 Task: Create a due date automation trigger when advanced on, 2 hours after a card is due add basic without any labels.
Action: Mouse moved to (1059, 80)
Screenshot: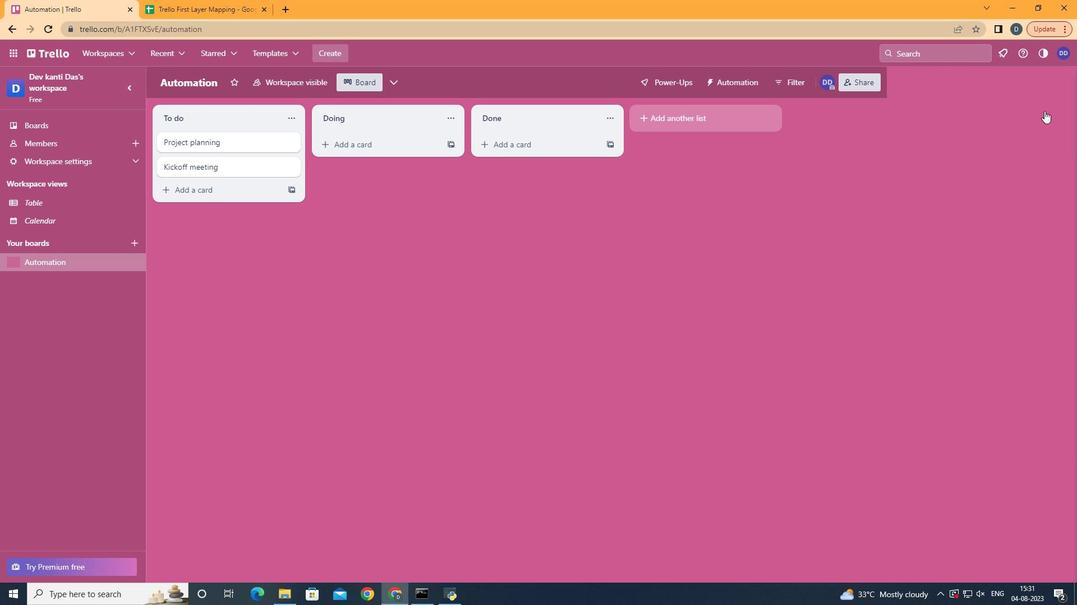 
Action: Mouse pressed left at (1059, 80)
Screenshot: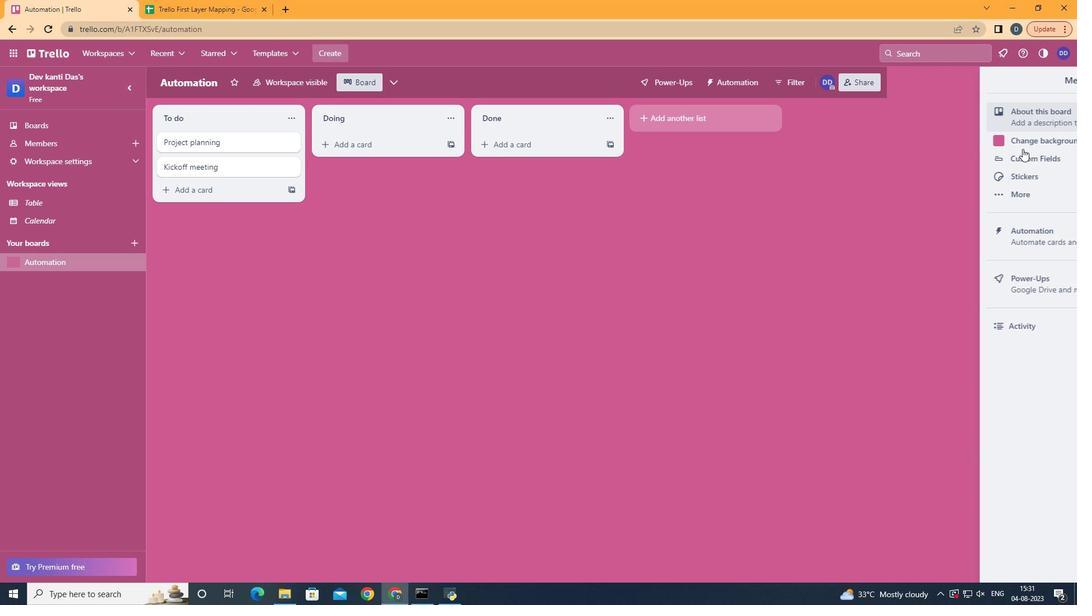 
Action: Mouse moved to (952, 247)
Screenshot: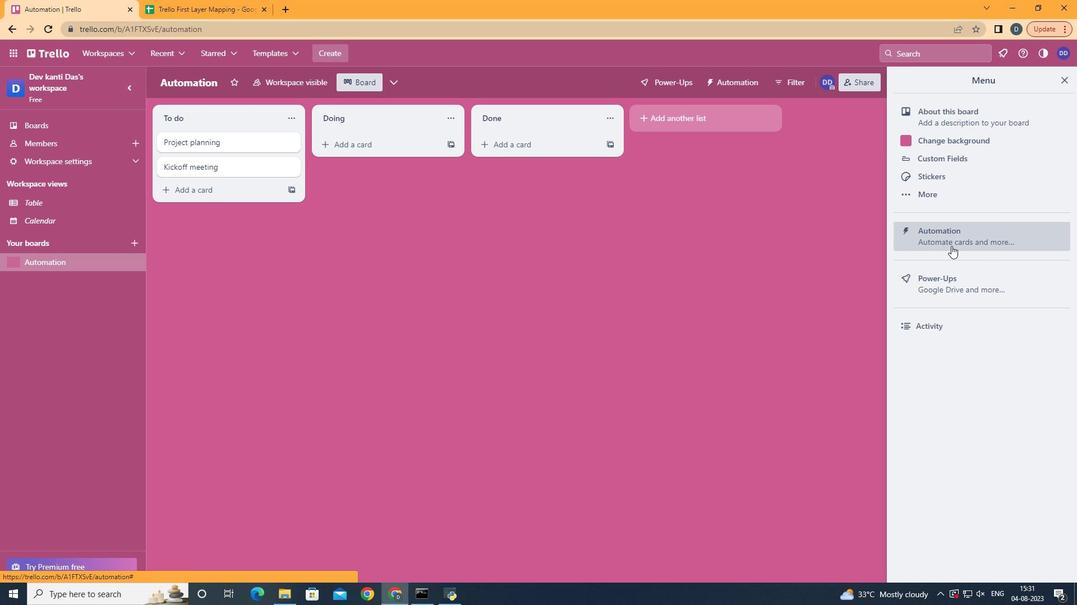 
Action: Mouse pressed left at (952, 247)
Screenshot: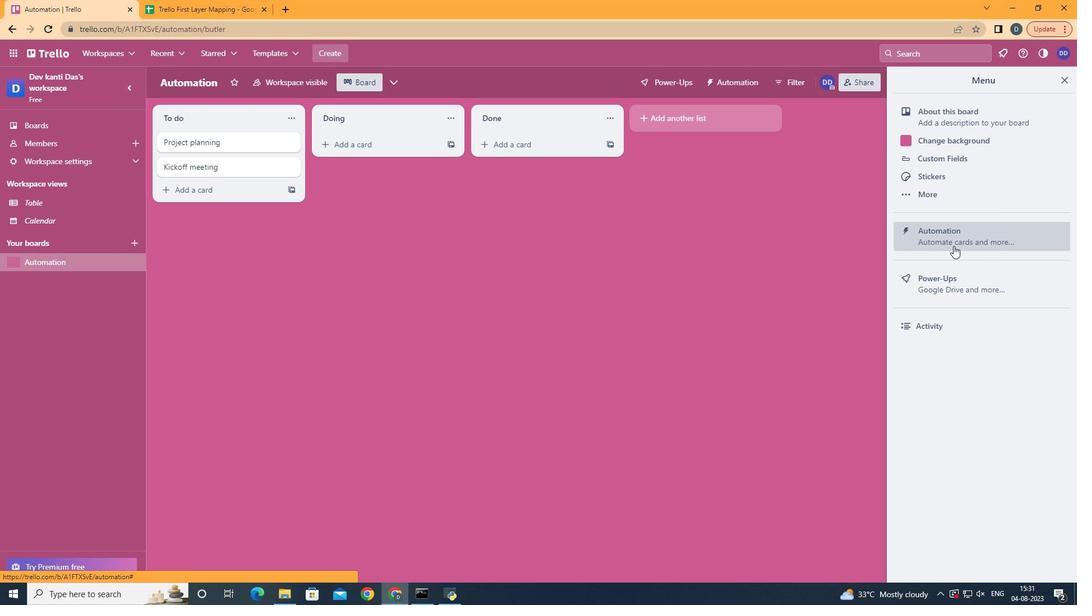 
Action: Mouse moved to (231, 231)
Screenshot: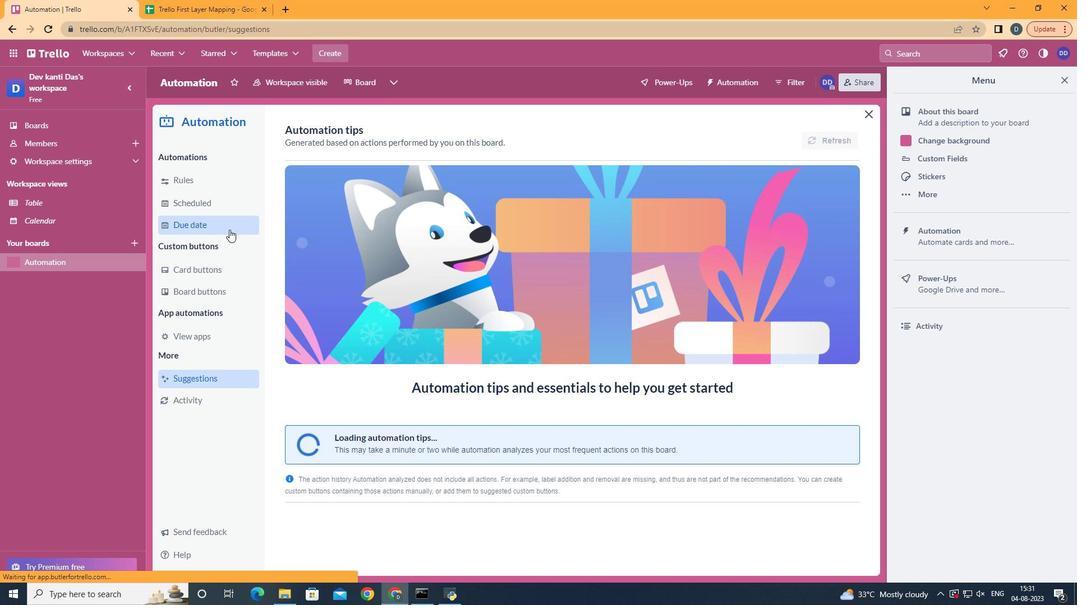
Action: Mouse pressed left at (231, 231)
Screenshot: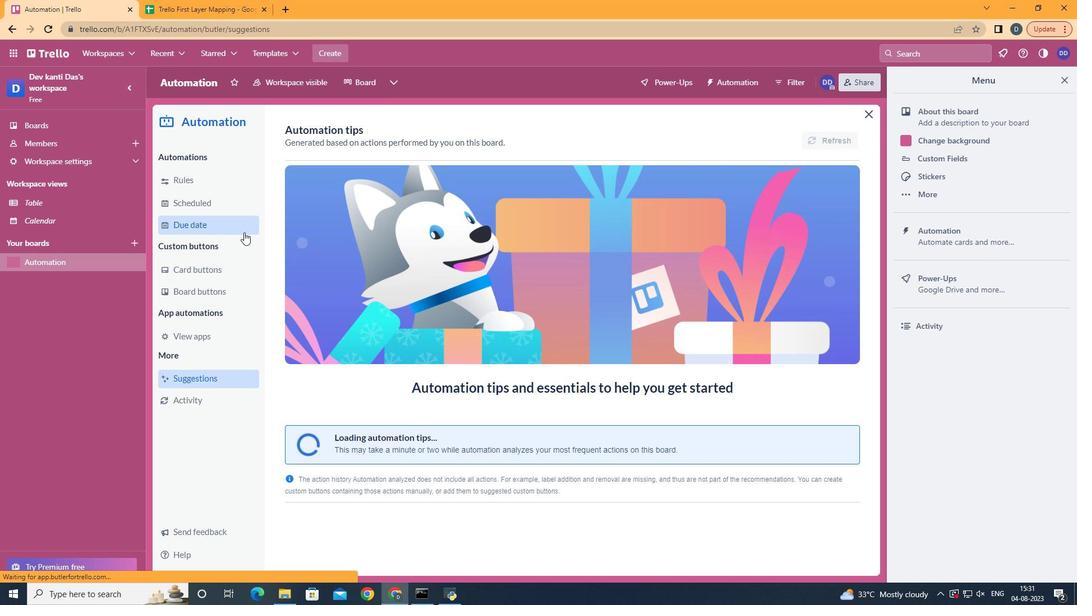
Action: Mouse moved to (803, 132)
Screenshot: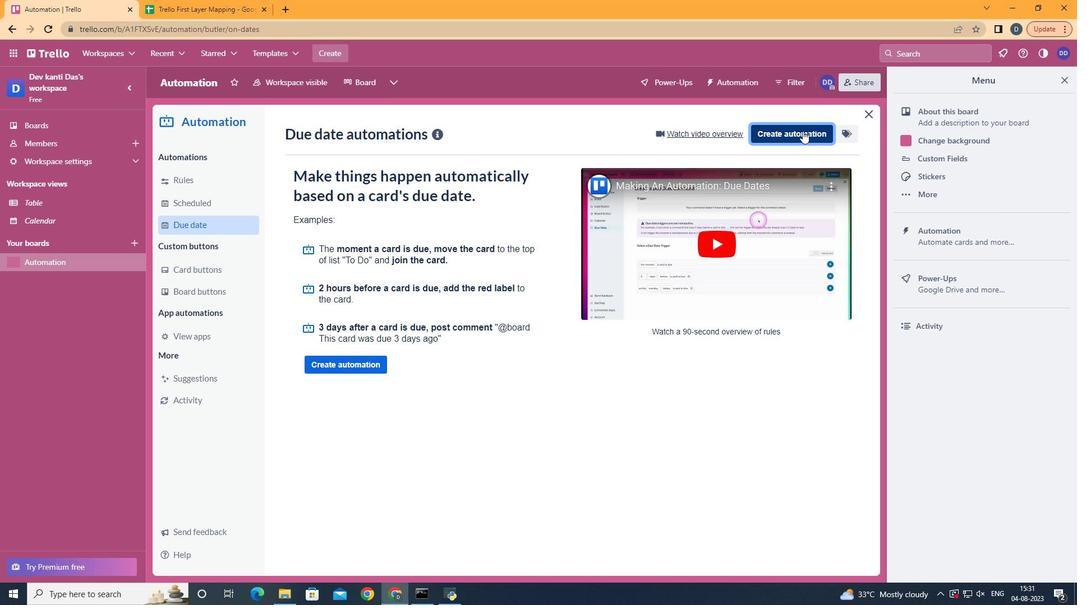 
Action: Mouse pressed left at (803, 132)
Screenshot: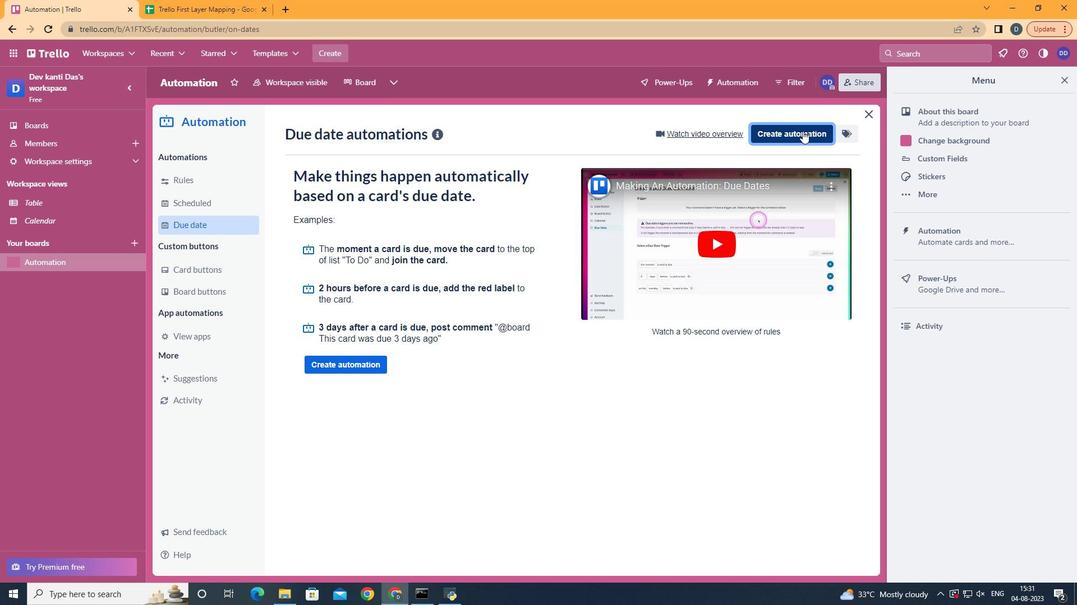 
Action: Mouse moved to (558, 241)
Screenshot: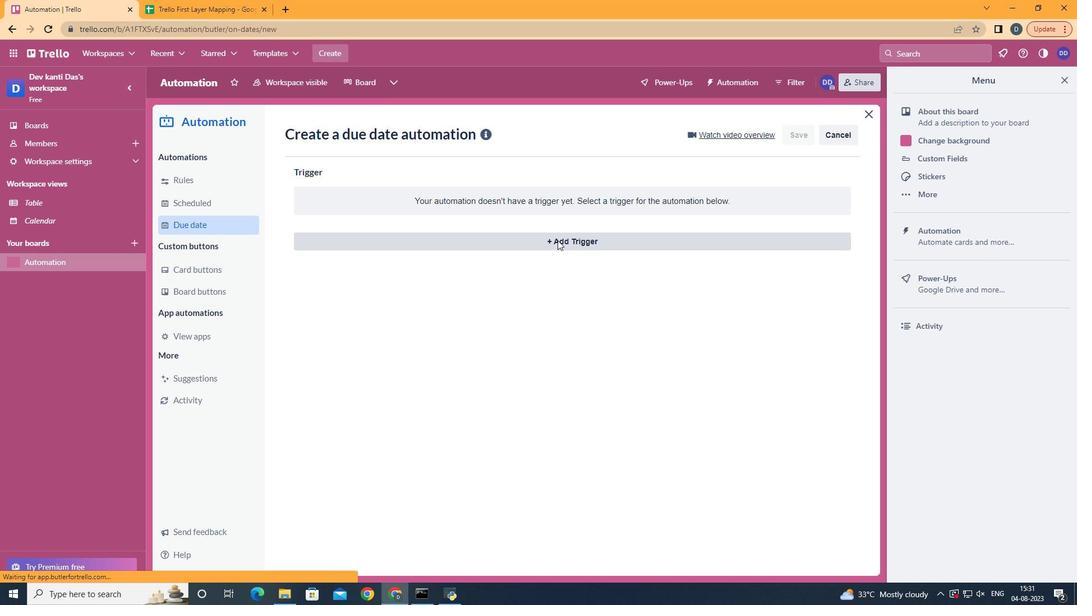 
Action: Mouse pressed left at (558, 241)
Screenshot: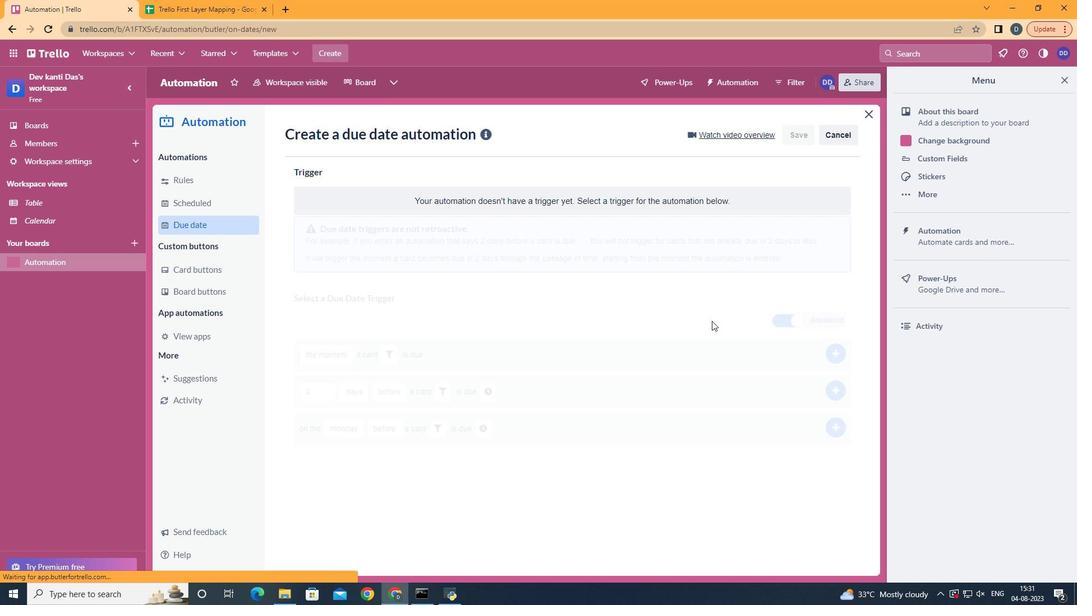
Action: Mouse moved to (357, 479)
Screenshot: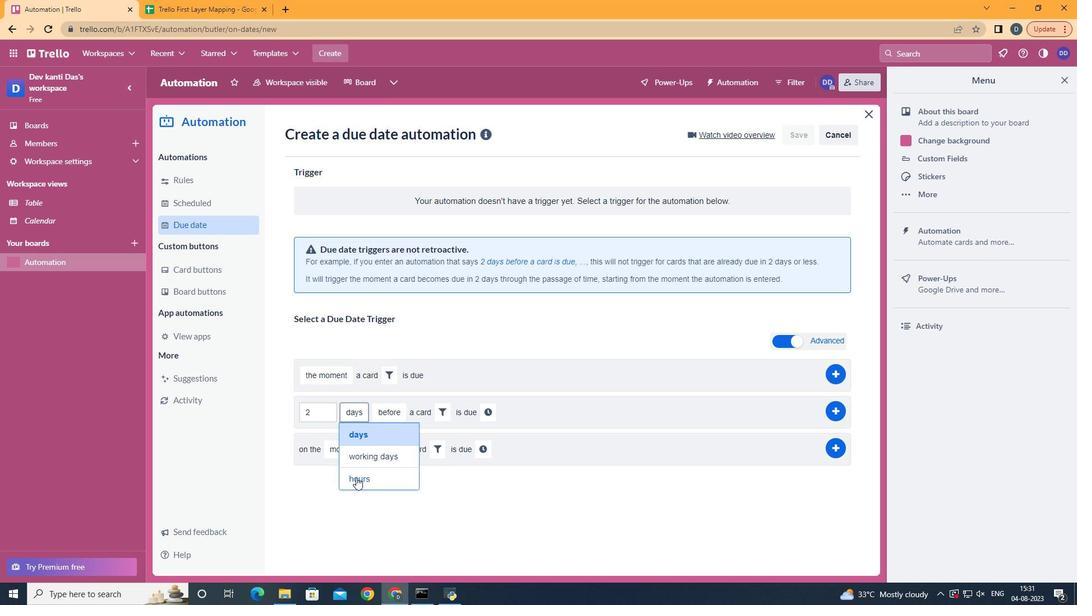 
Action: Mouse pressed left at (357, 479)
Screenshot: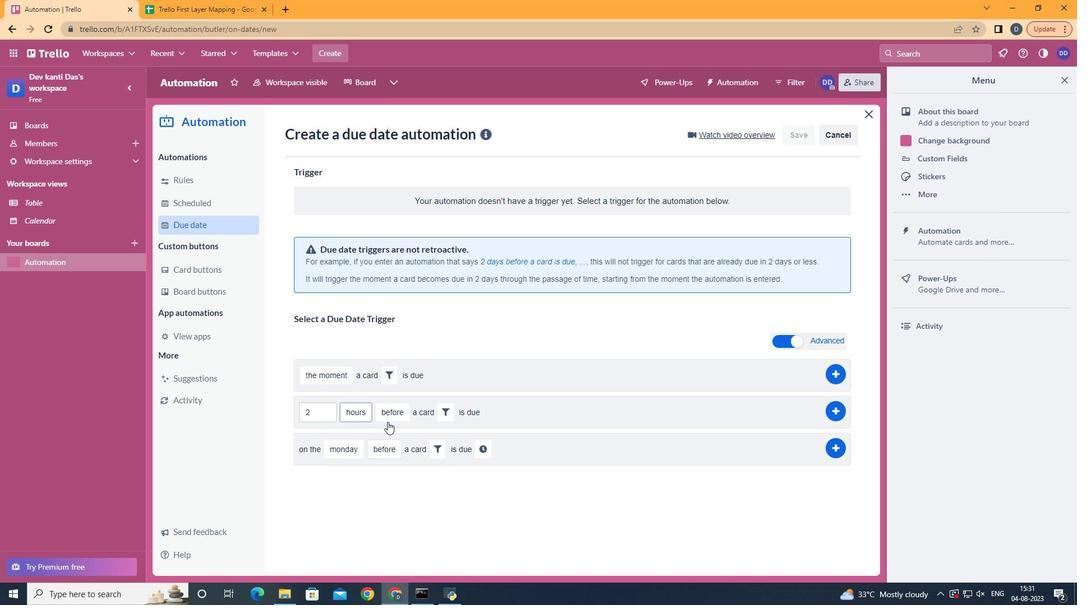 
Action: Mouse moved to (394, 452)
Screenshot: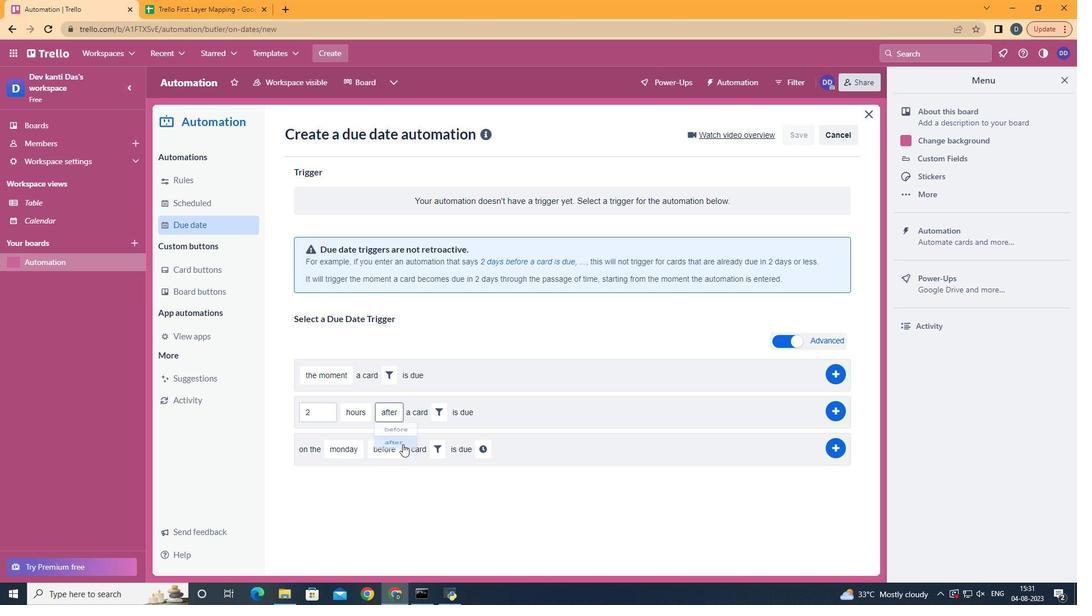 
Action: Mouse pressed left at (394, 452)
Screenshot: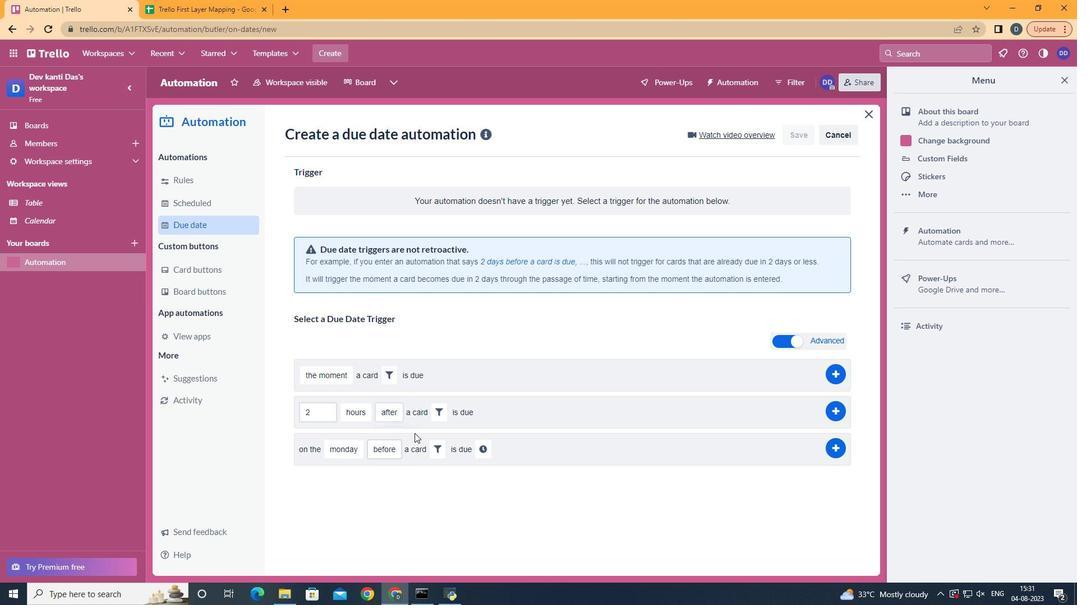 
Action: Mouse moved to (435, 411)
Screenshot: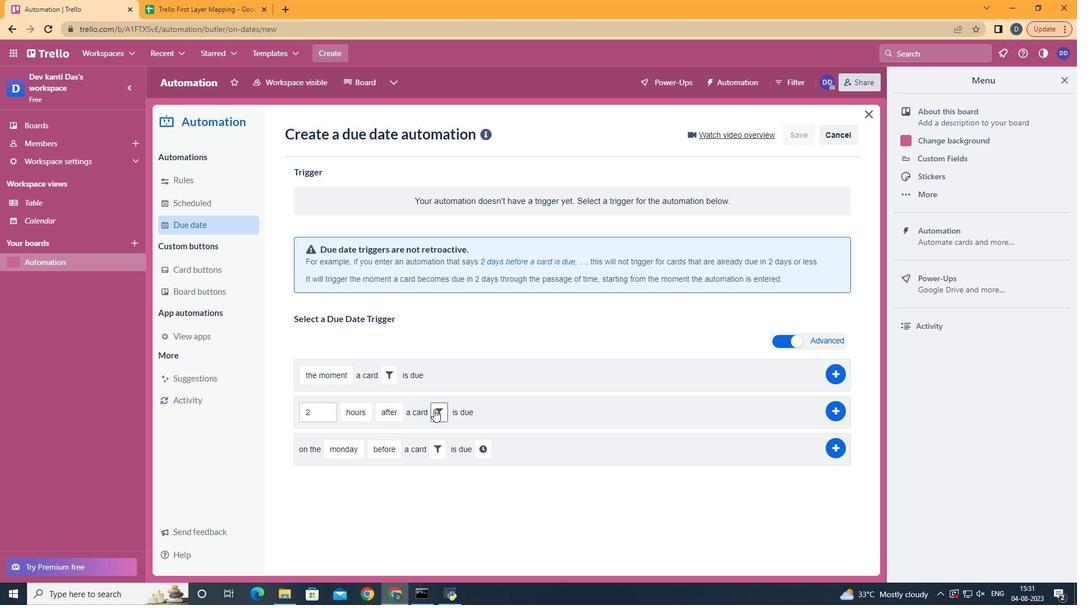 
Action: Mouse pressed left at (435, 411)
Screenshot: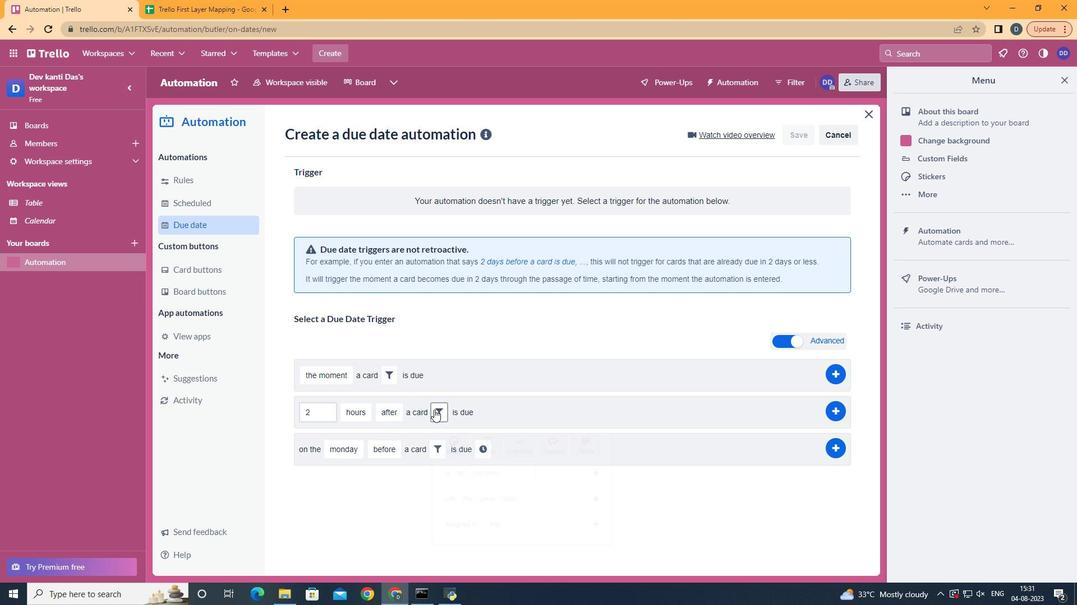 
Action: Mouse moved to (477, 496)
Screenshot: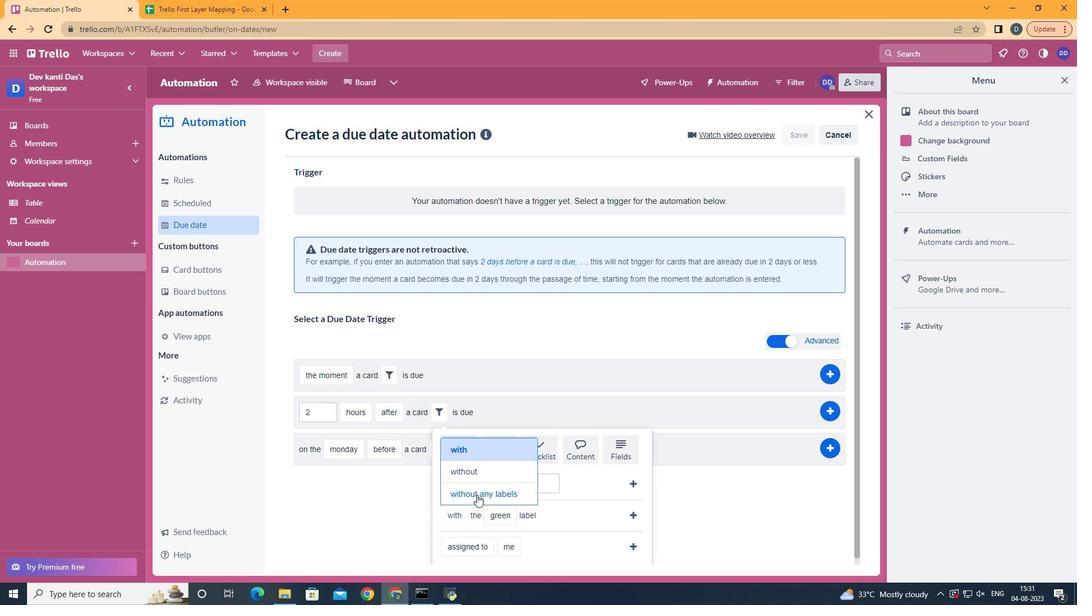 
Action: Mouse pressed left at (477, 496)
Screenshot: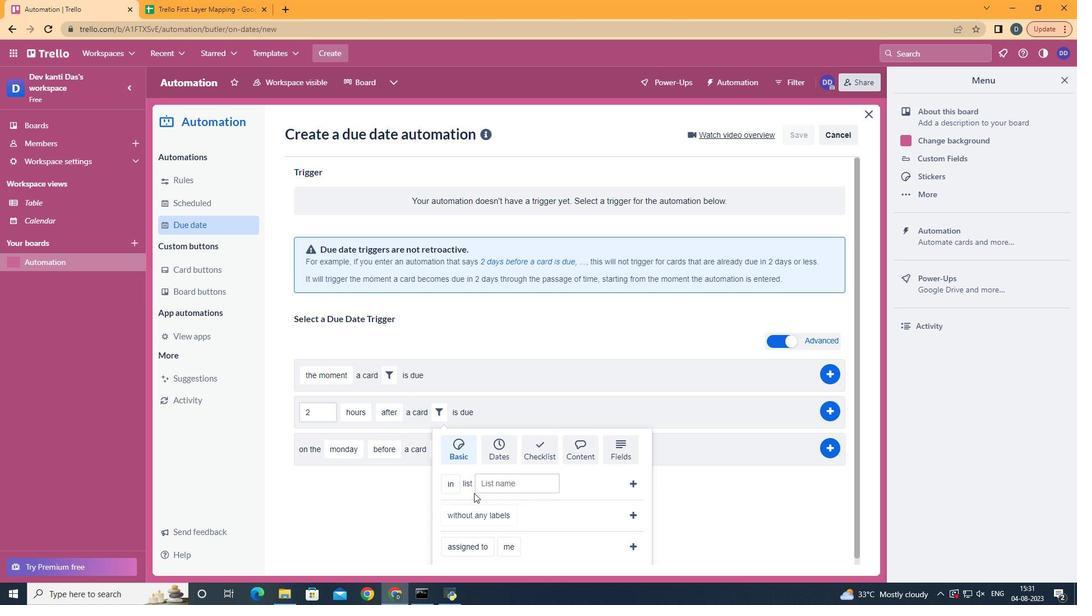 
Action: Mouse moved to (632, 514)
Screenshot: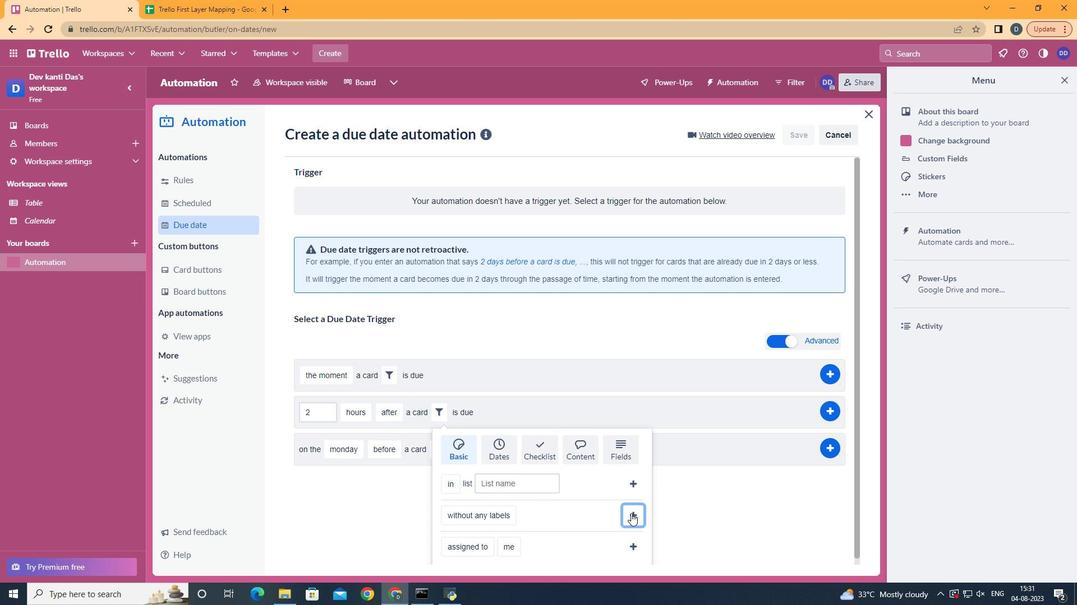 
Action: Mouse pressed left at (632, 514)
Screenshot: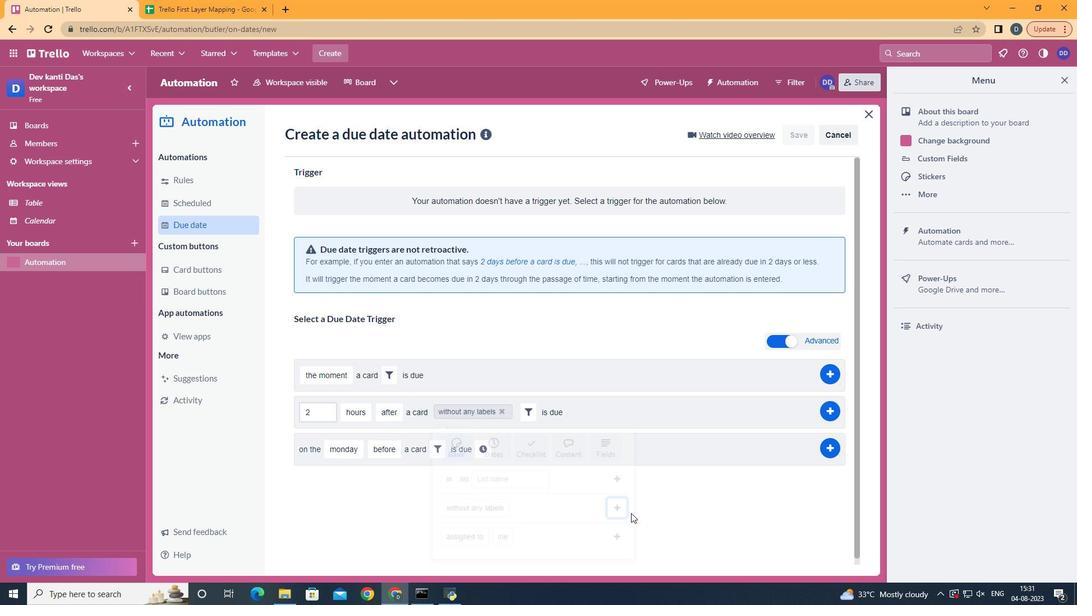 
Action: Mouse moved to (843, 403)
Screenshot: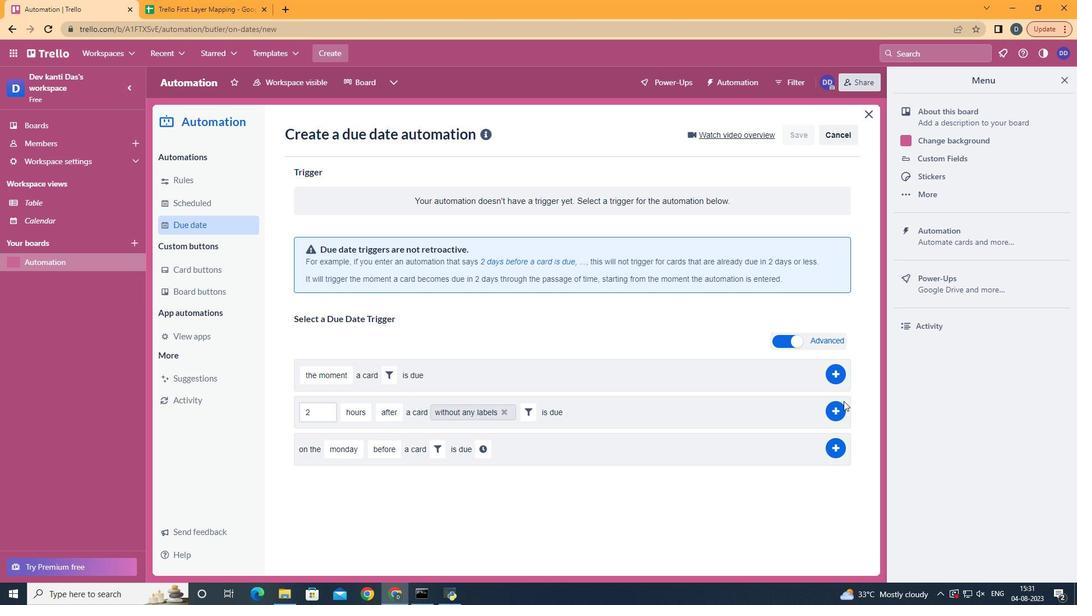 
Action: Mouse pressed left at (826, 416)
Screenshot: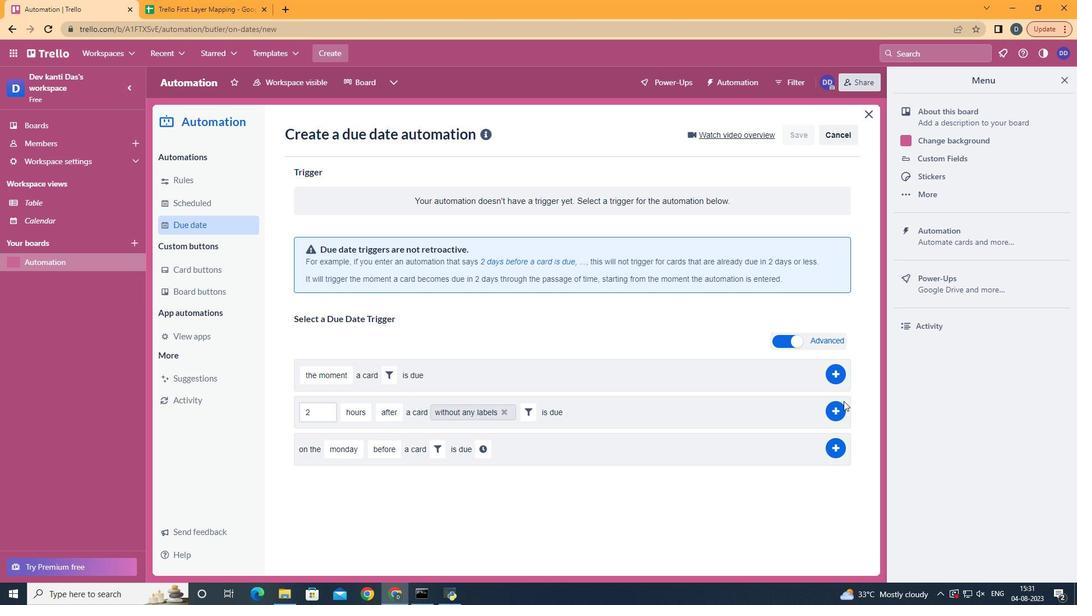 
Action: Mouse moved to (844, 402)
Screenshot: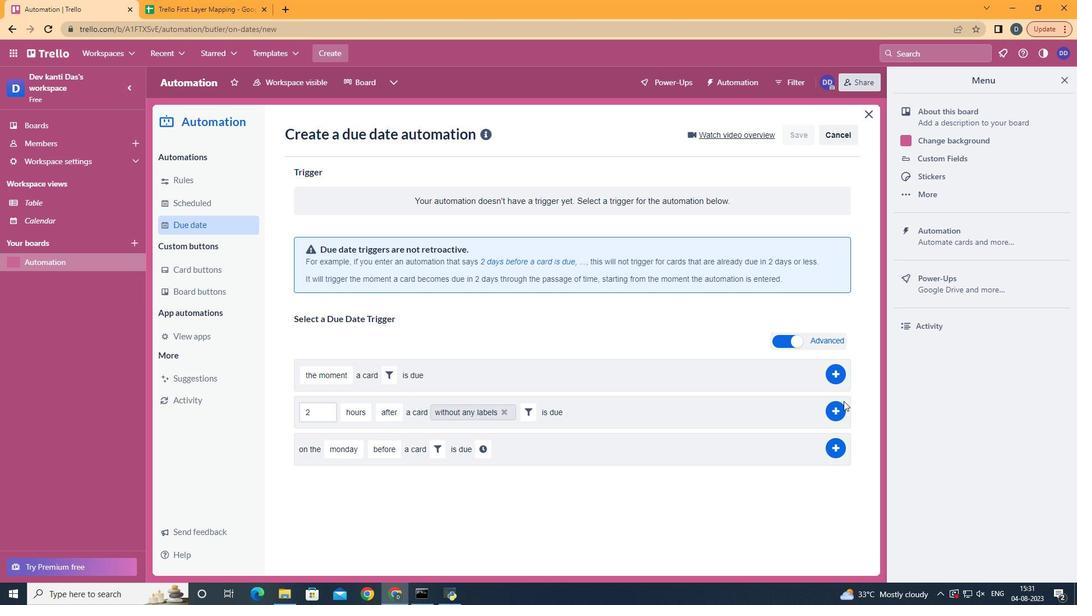 
Action: Mouse pressed left at (844, 402)
Screenshot: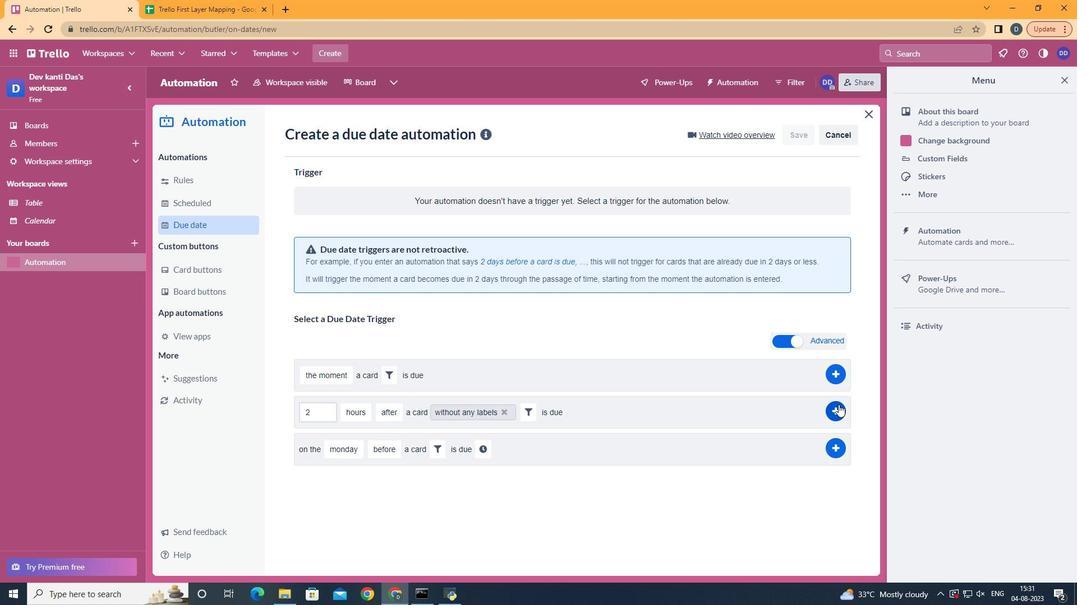 
Action: Mouse moved to (839, 406)
Screenshot: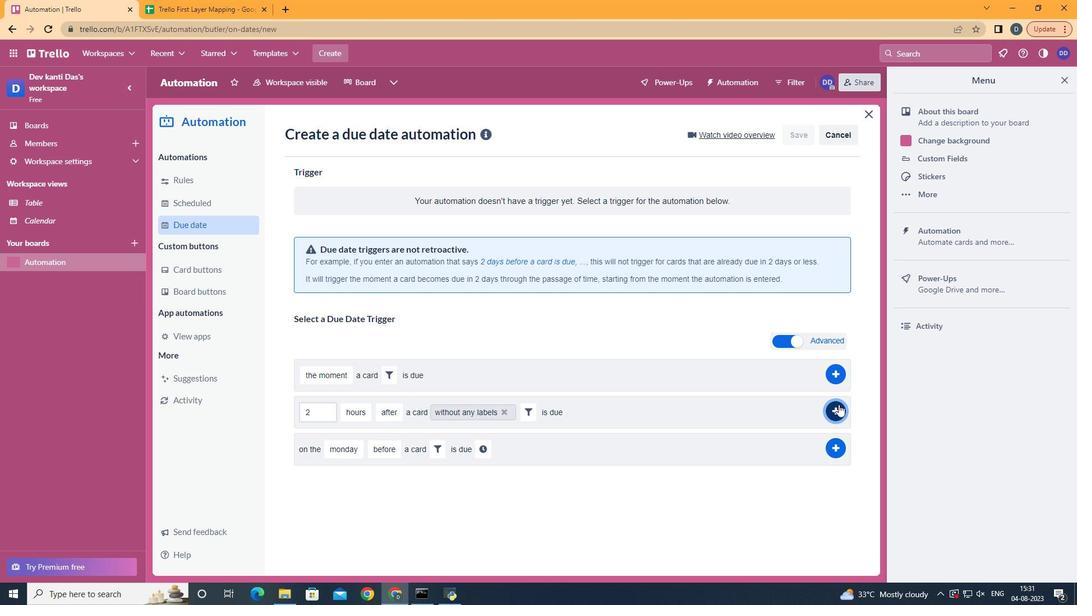 
Action: Mouse pressed left at (839, 406)
Screenshot: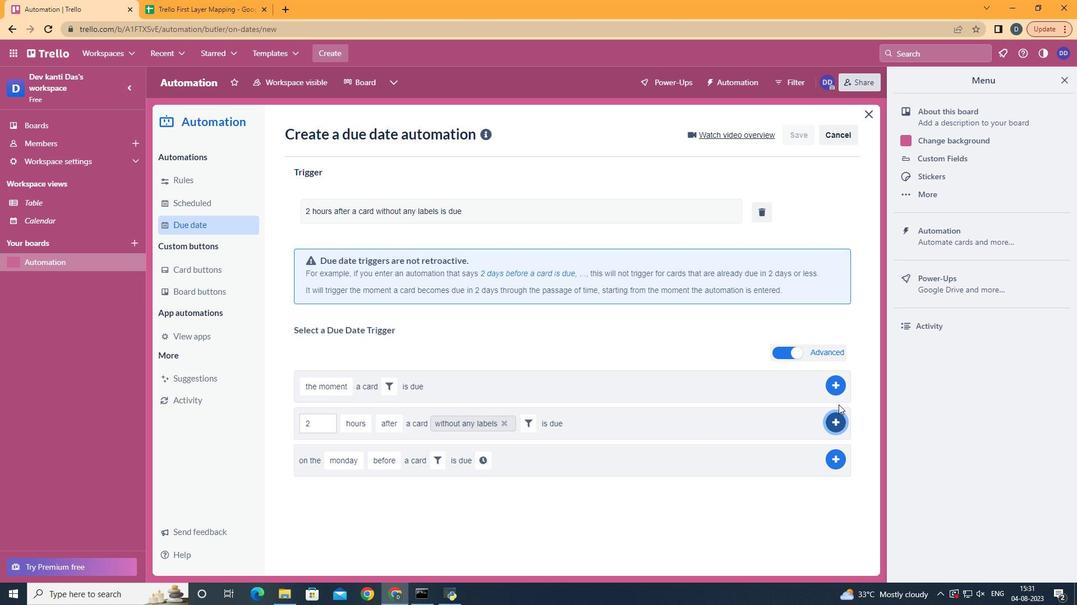 
Action: Mouse moved to (453, 191)
Screenshot: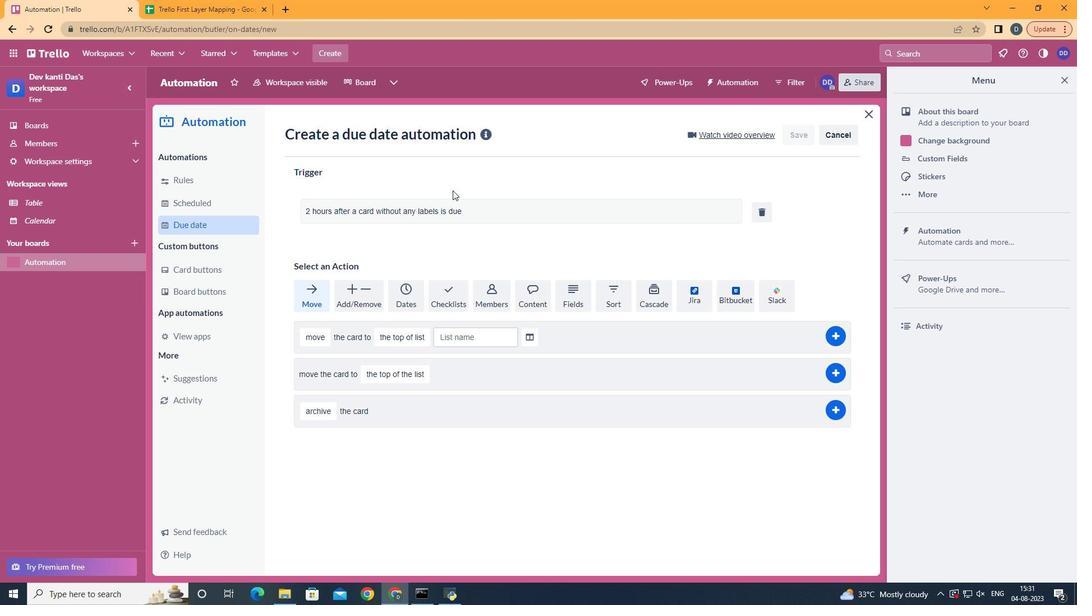 
